 Task: Use Delay Beat Effect in this video Movie B.mp4
Action: Mouse moved to (295, 112)
Screenshot: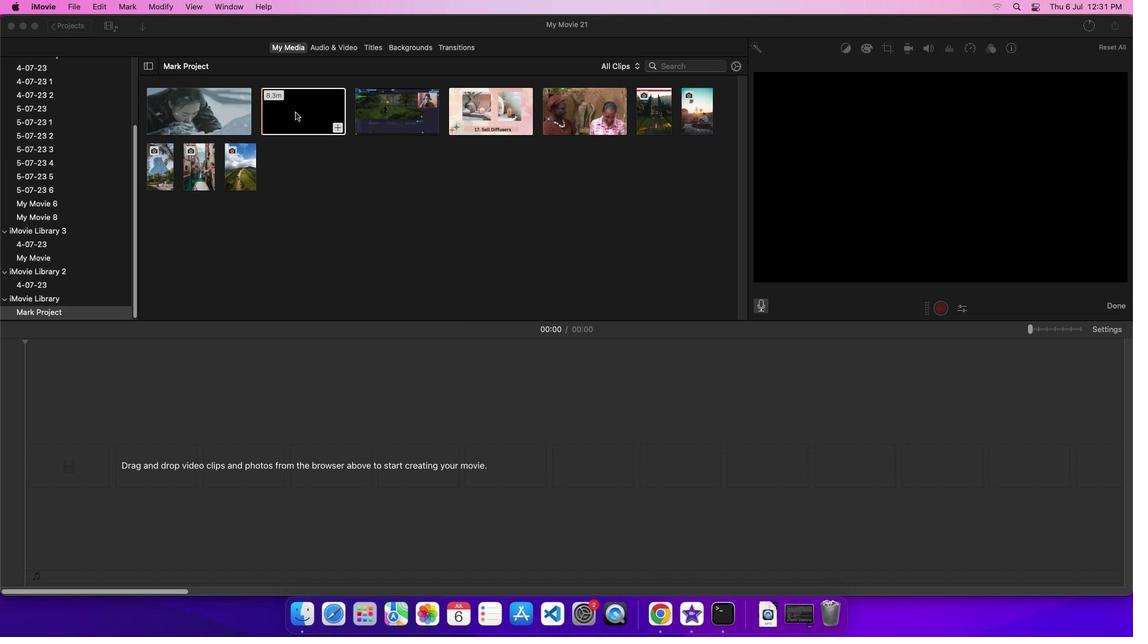 
Action: Mouse pressed left at (295, 112)
Screenshot: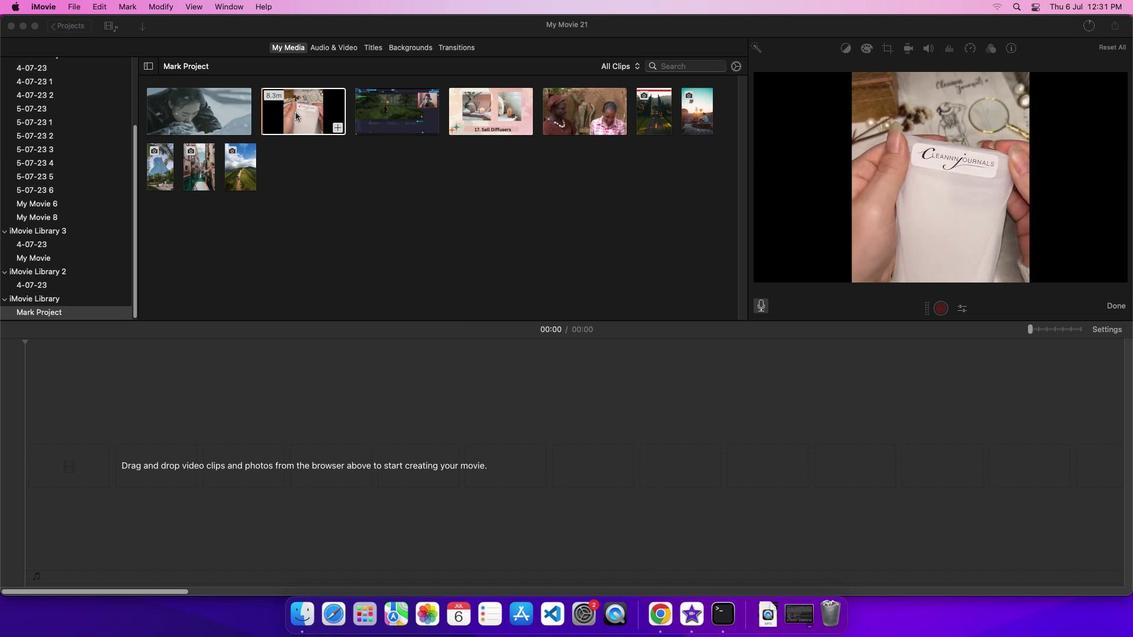 
Action: Mouse moved to (311, 117)
Screenshot: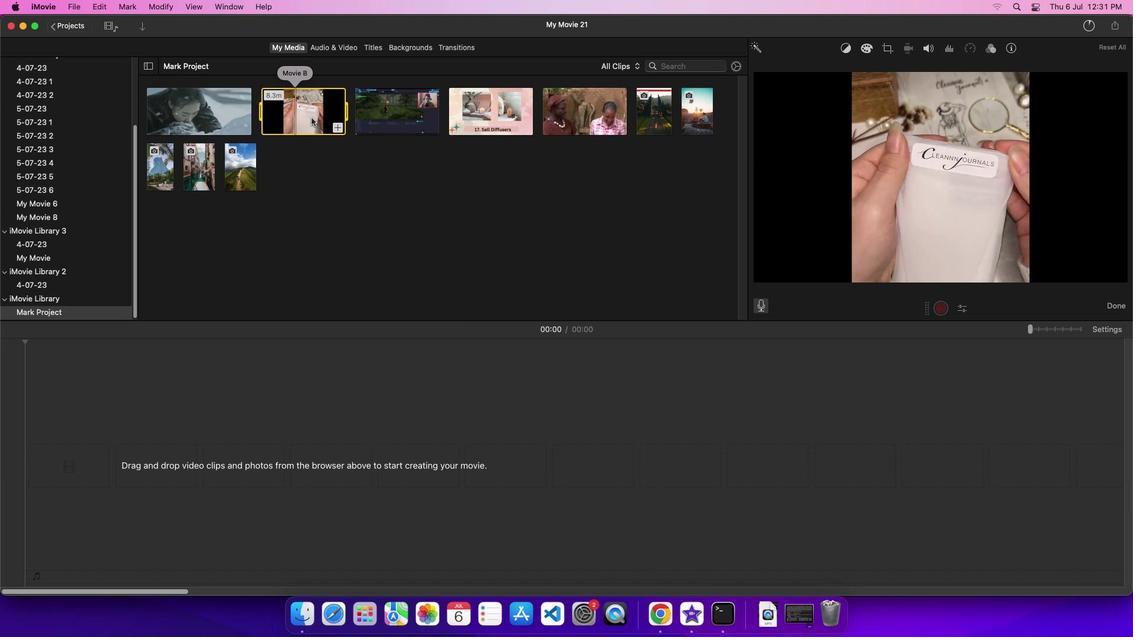 
Action: Mouse pressed left at (311, 117)
Screenshot: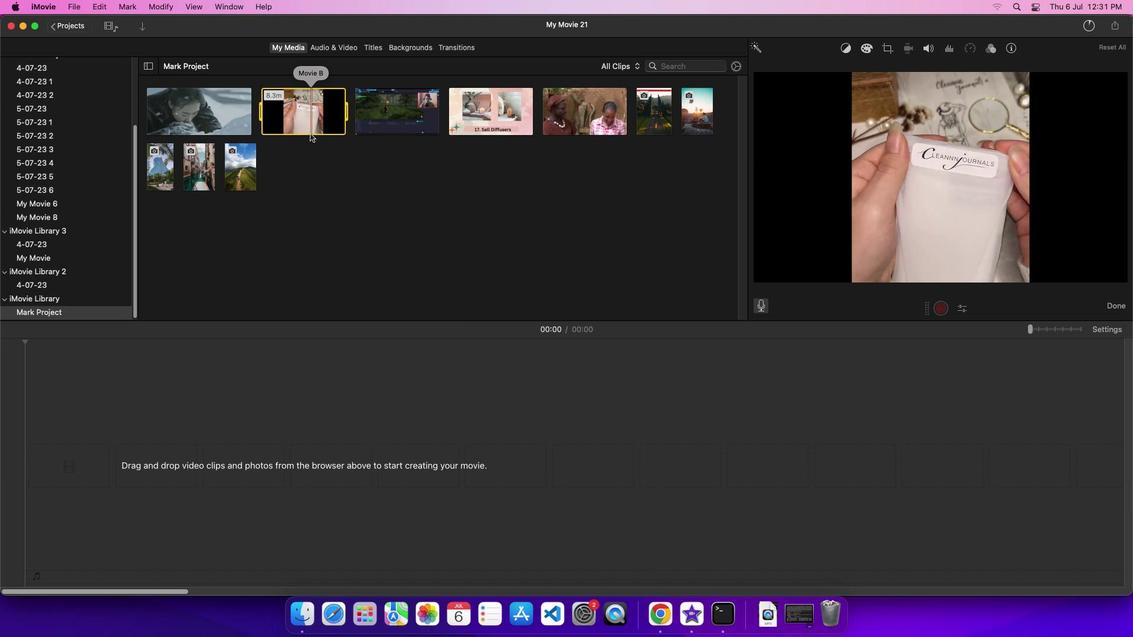 
Action: Mouse moved to (326, 45)
Screenshot: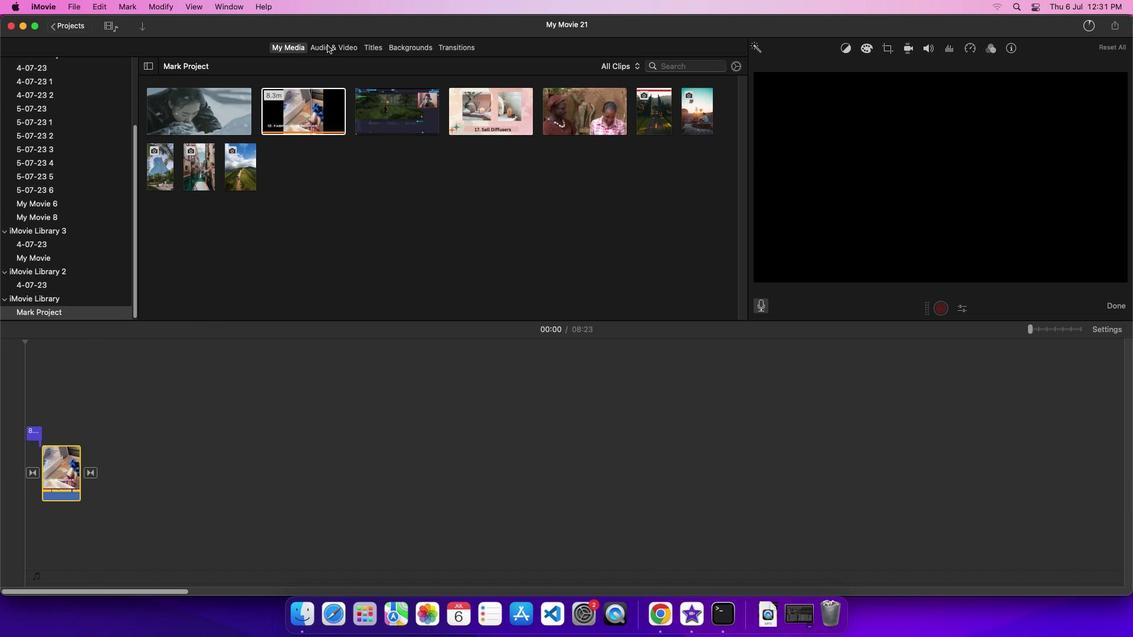 
Action: Mouse pressed left at (326, 45)
Screenshot: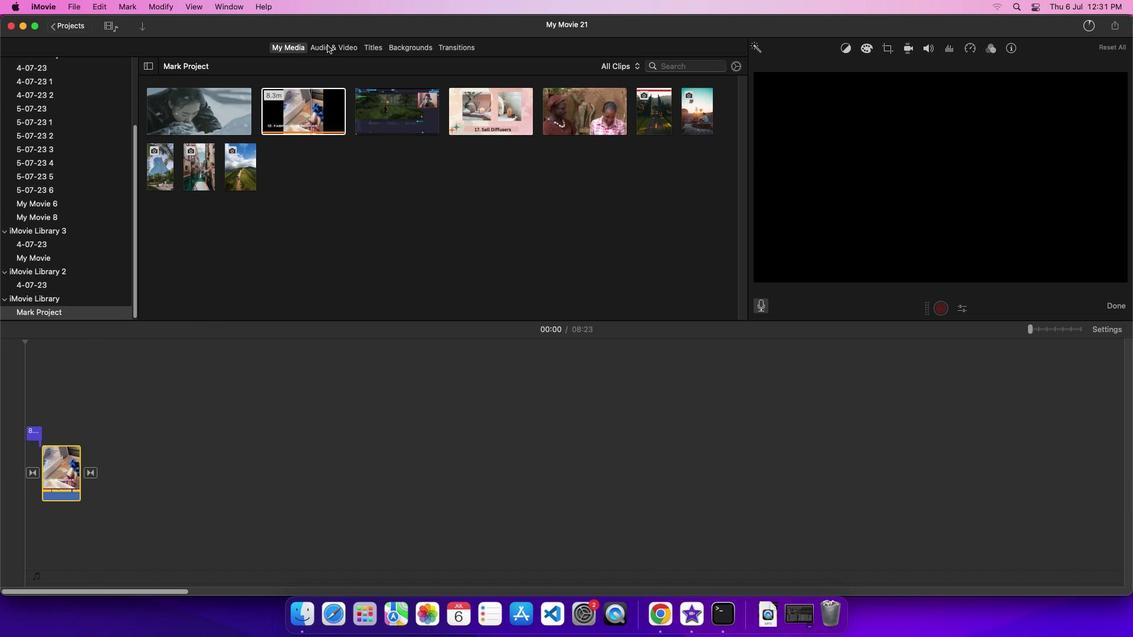 
Action: Mouse moved to (65, 109)
Screenshot: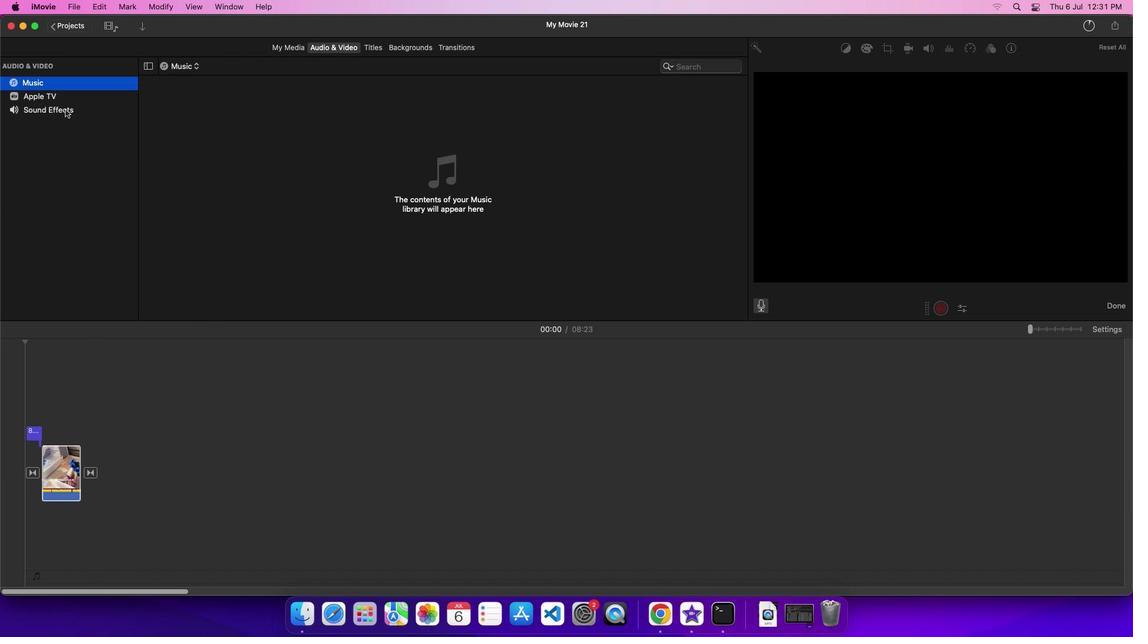 
Action: Mouse pressed left at (65, 109)
Screenshot: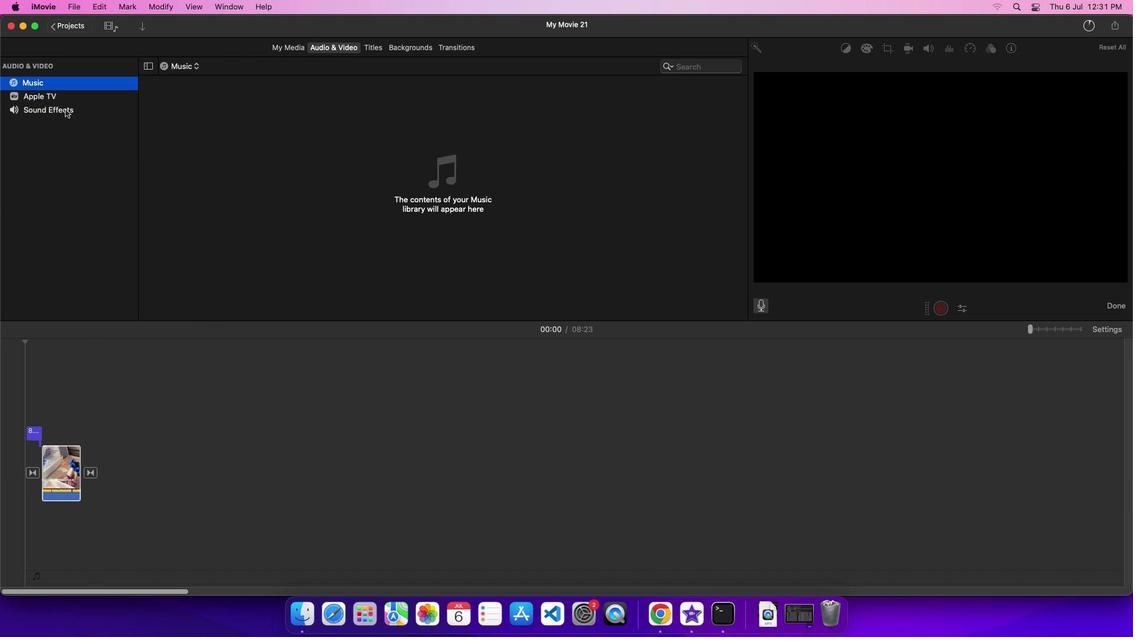 
Action: Mouse moved to (207, 236)
Screenshot: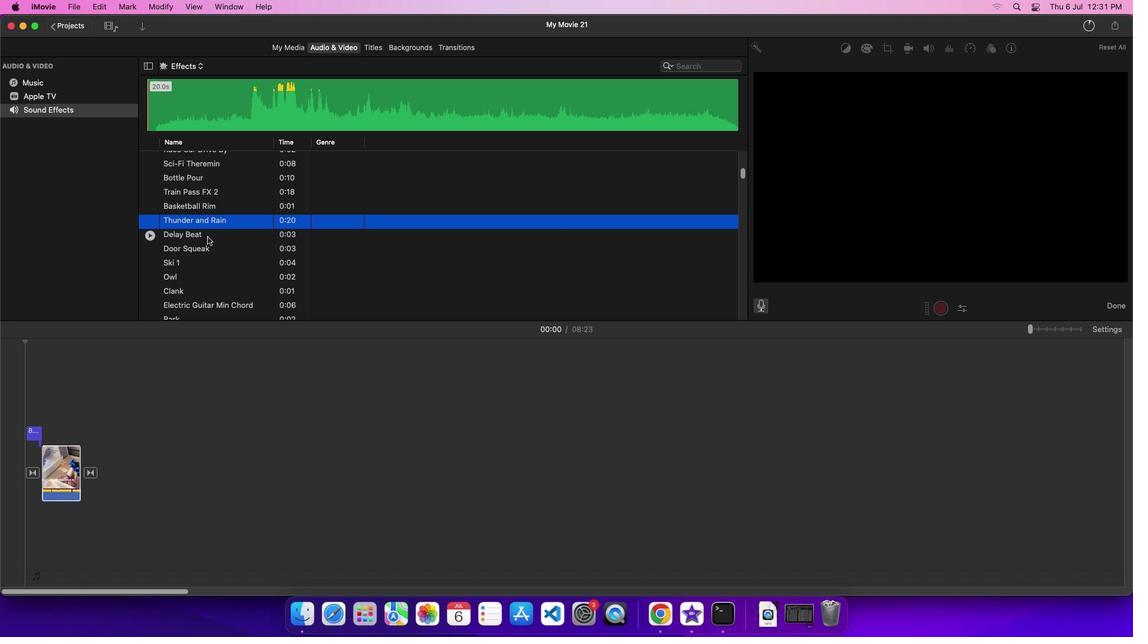 
Action: Mouse pressed left at (207, 236)
Screenshot: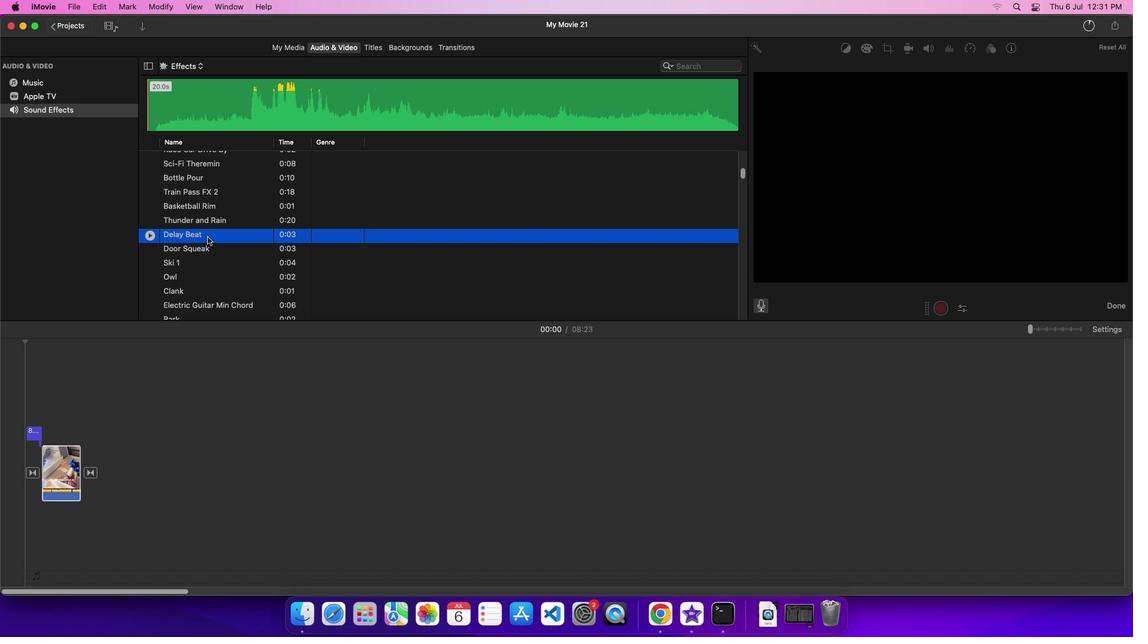 
Action: Mouse moved to (222, 237)
Screenshot: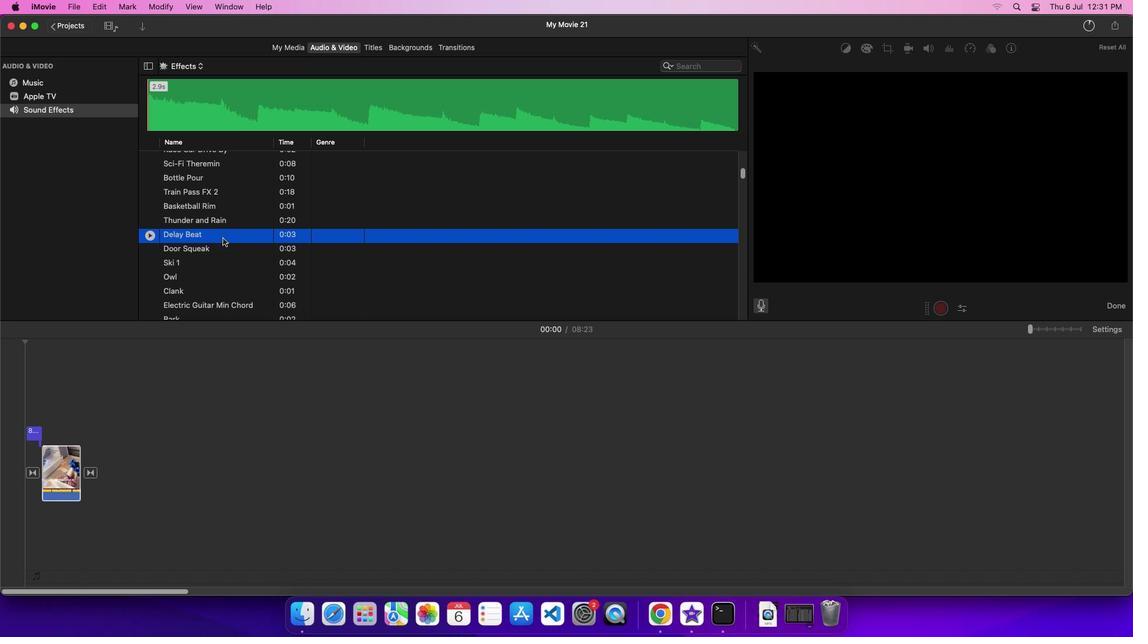 
Action: Mouse pressed left at (222, 237)
Screenshot: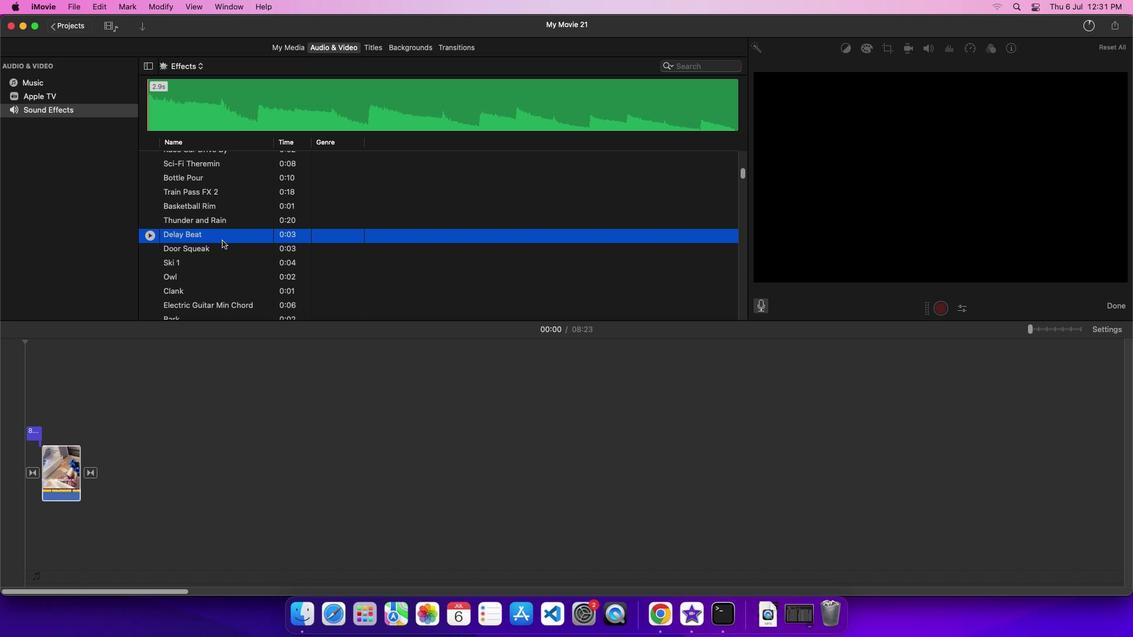 
Action: Mouse moved to (63, 531)
Screenshot: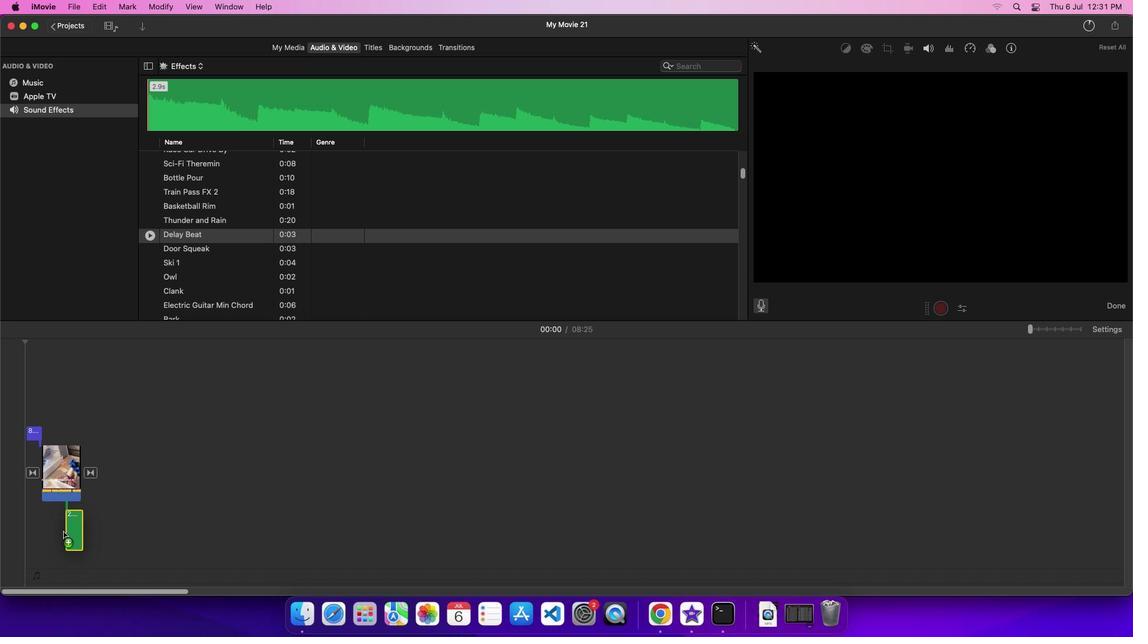 
